 Task: Look for organic products in the category "Mozzarella".
Action: Mouse moved to (850, 318)
Screenshot: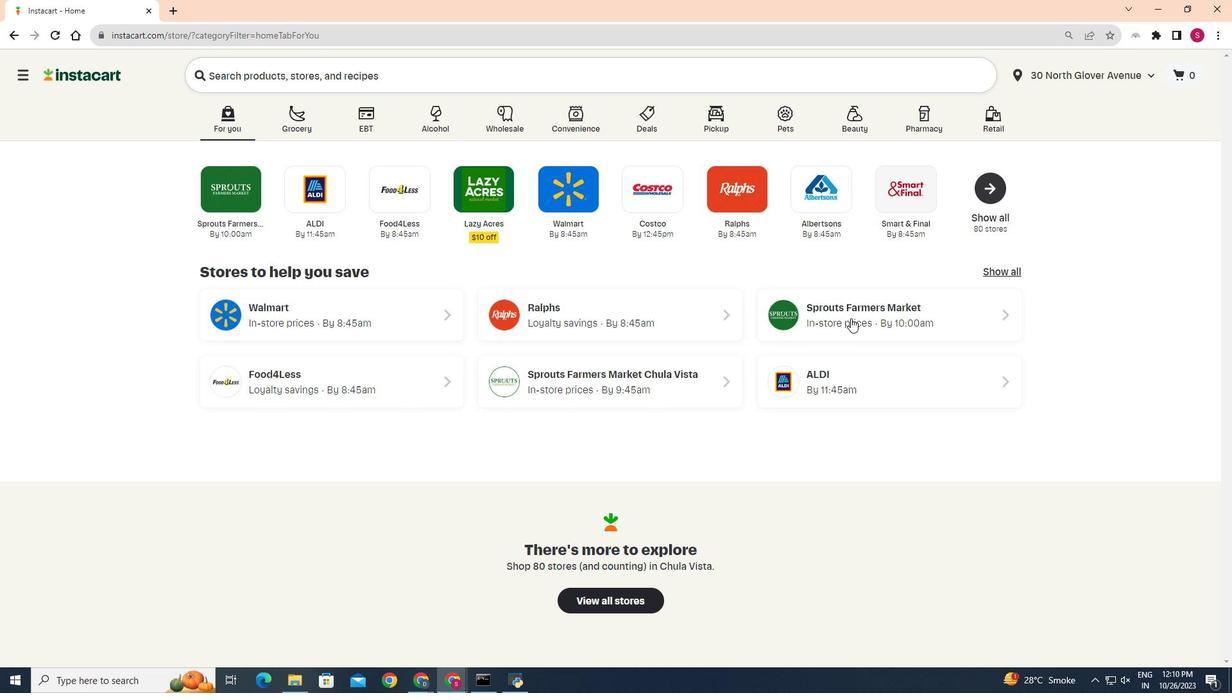 
Action: Mouse pressed left at (850, 318)
Screenshot: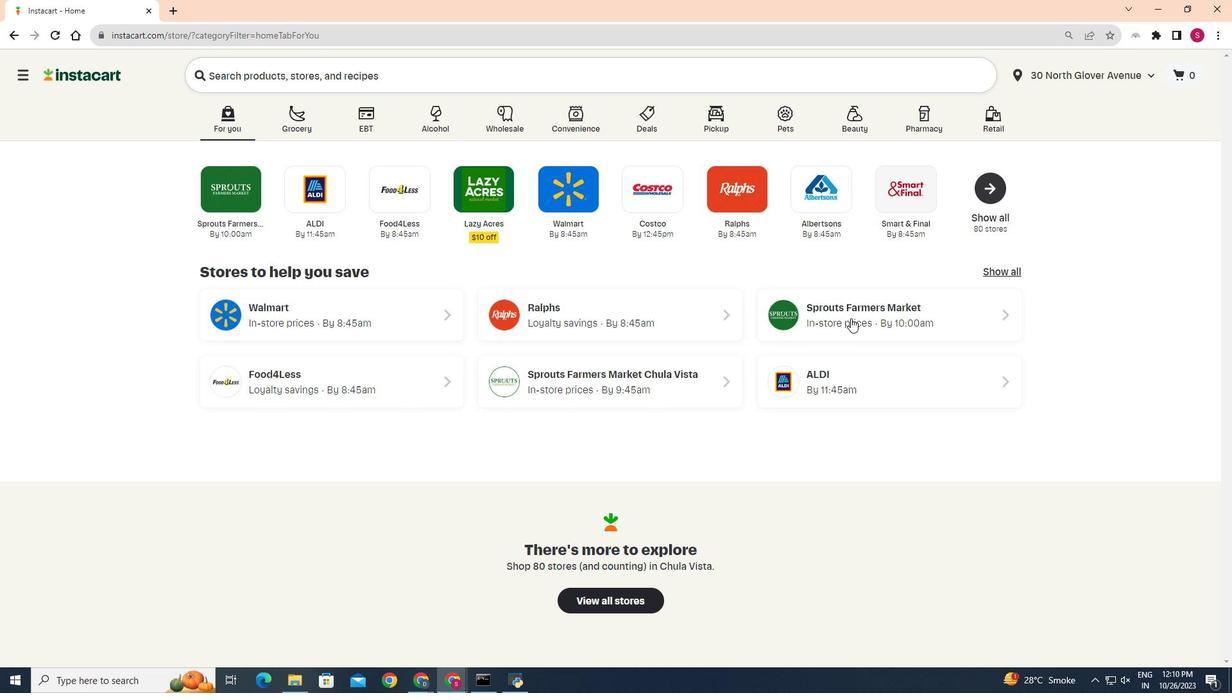 
Action: Mouse moved to (29, 536)
Screenshot: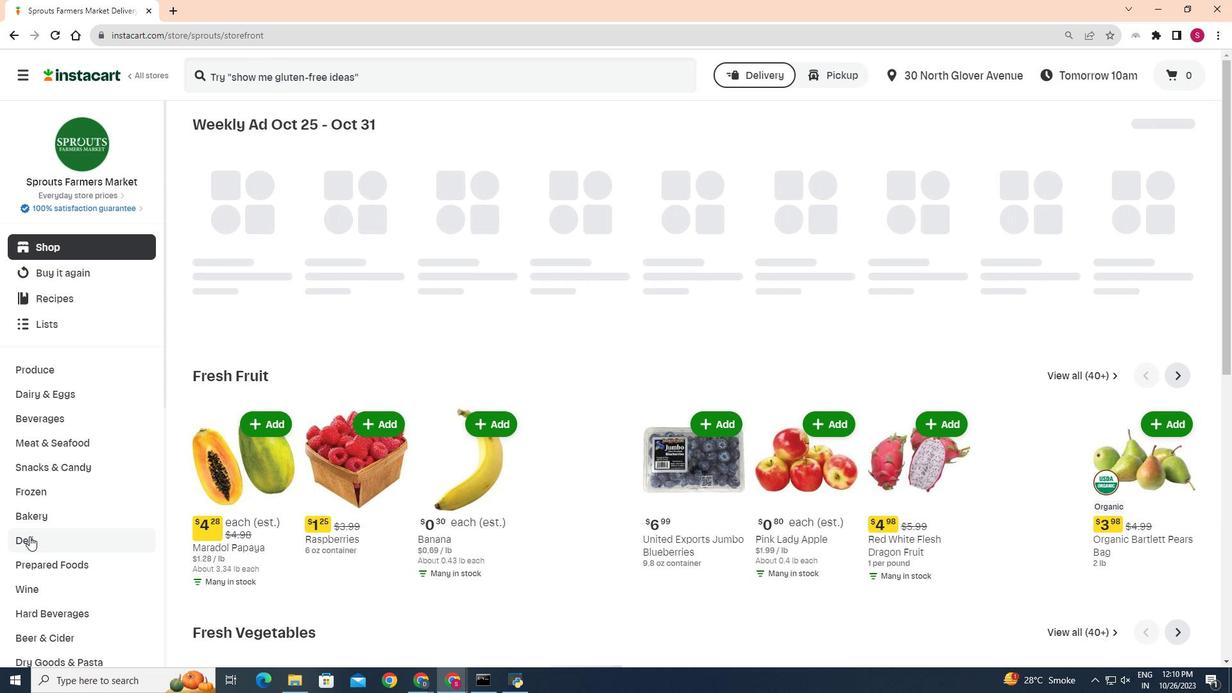 
Action: Mouse pressed left at (29, 536)
Screenshot: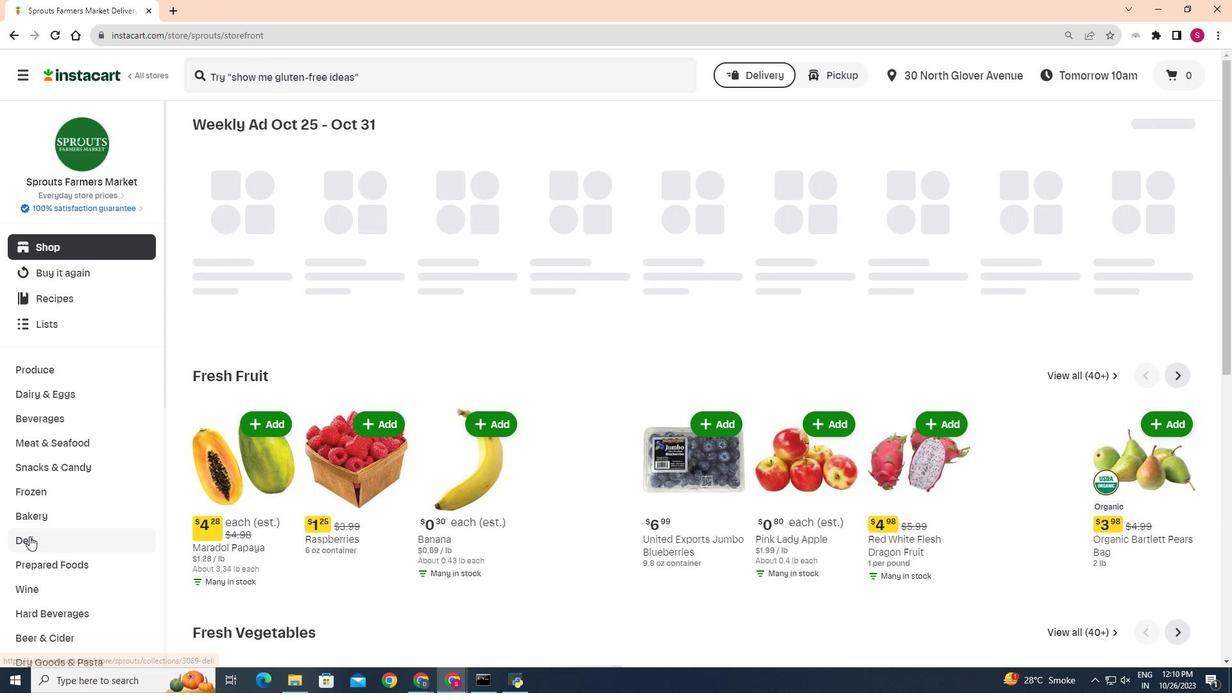 
Action: Mouse moved to (339, 155)
Screenshot: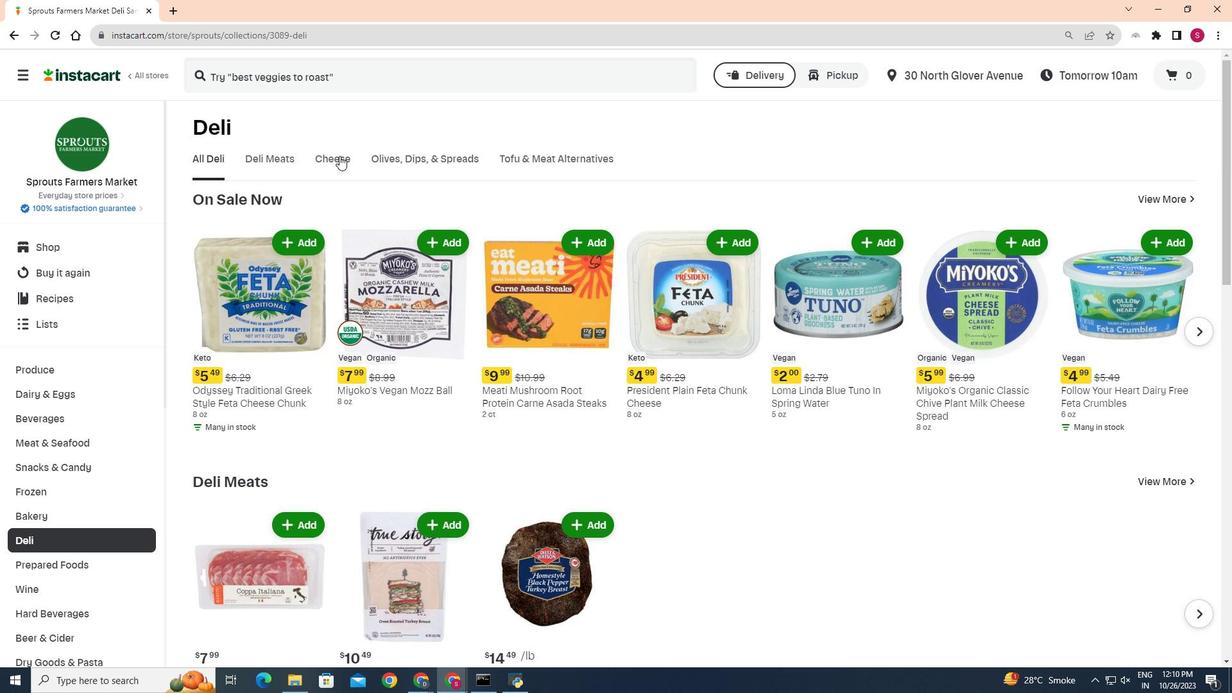 
Action: Mouse pressed left at (339, 155)
Screenshot: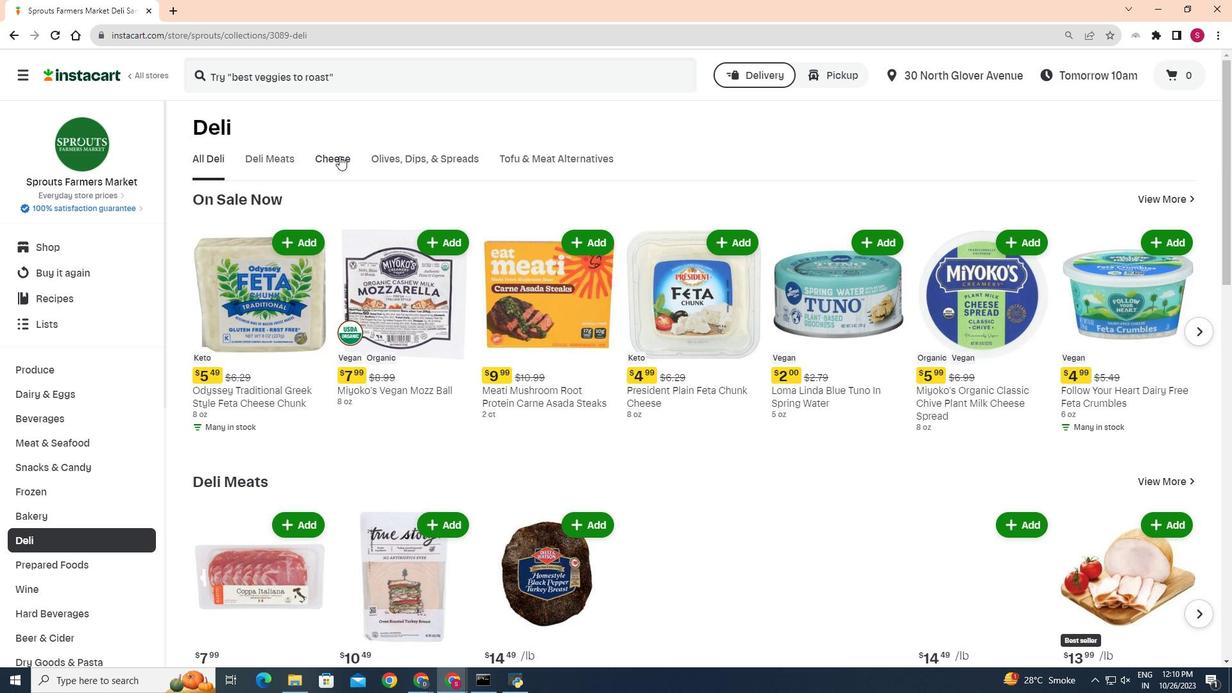 
Action: Mouse moved to (523, 204)
Screenshot: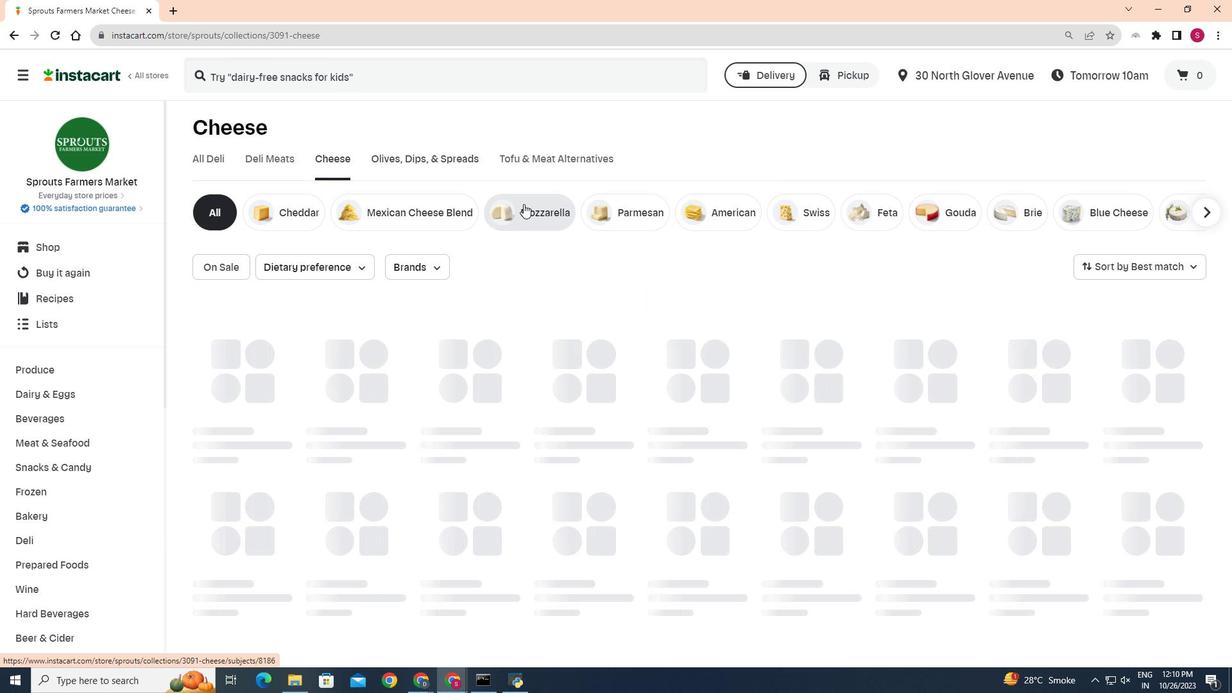
Action: Mouse pressed left at (523, 204)
Screenshot: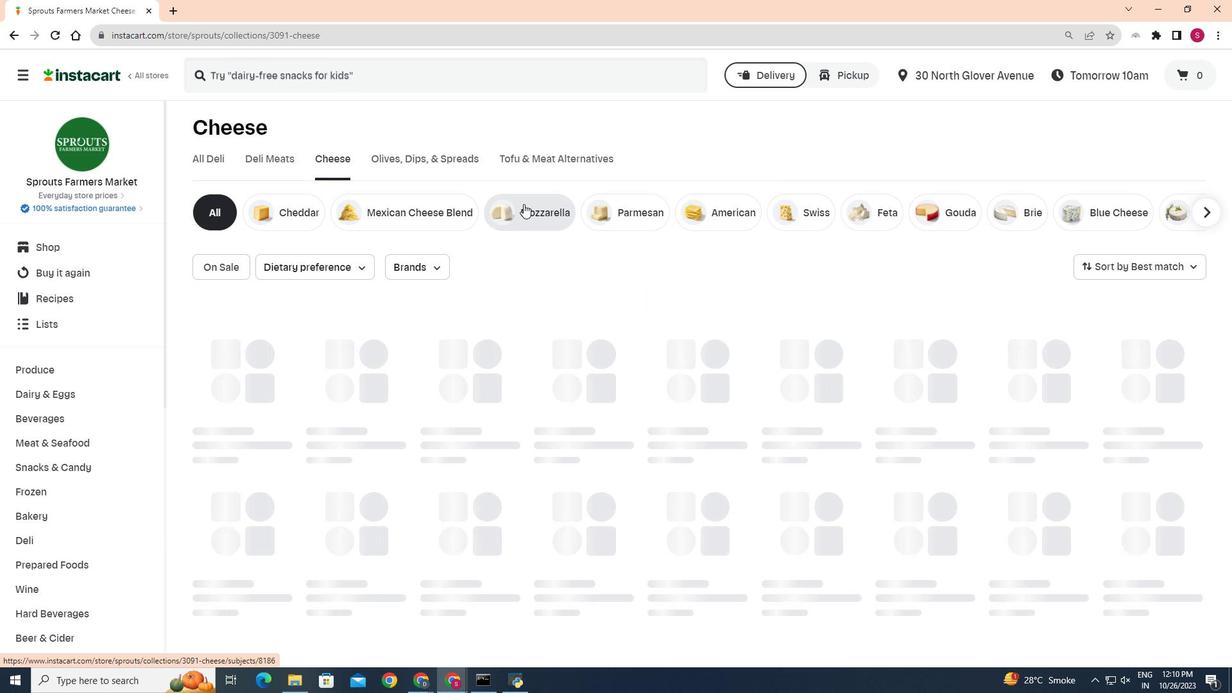 
Action: Mouse moved to (347, 264)
Screenshot: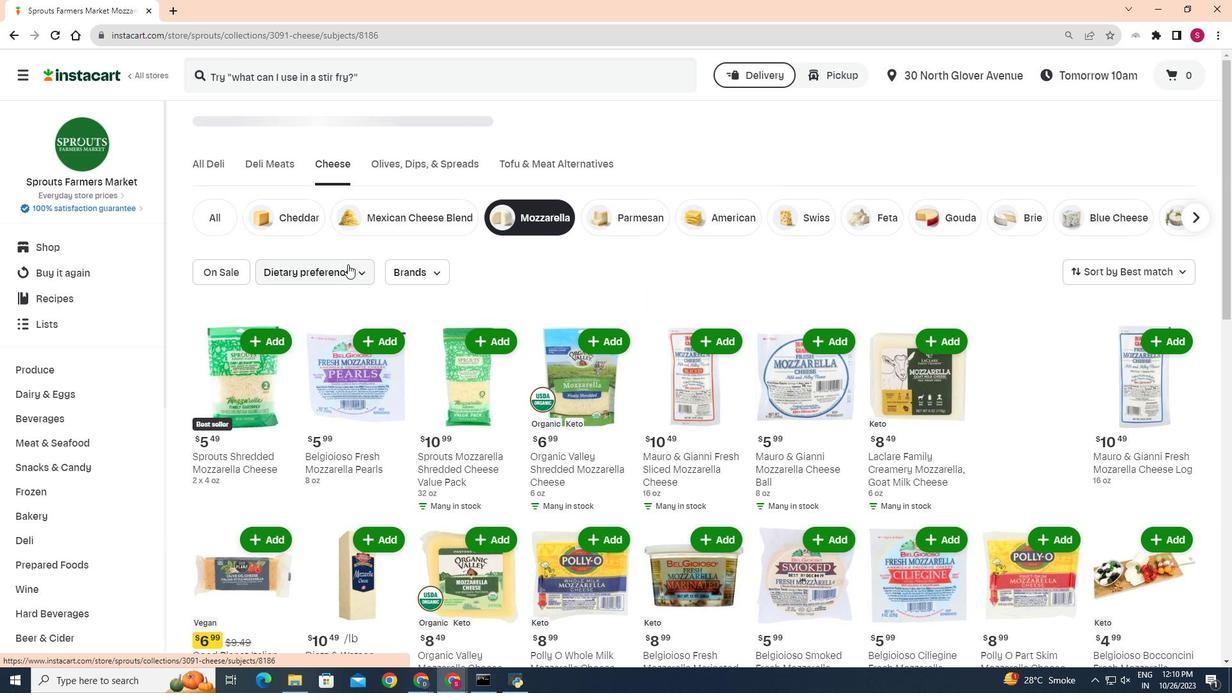 
Action: Mouse pressed left at (347, 264)
Screenshot: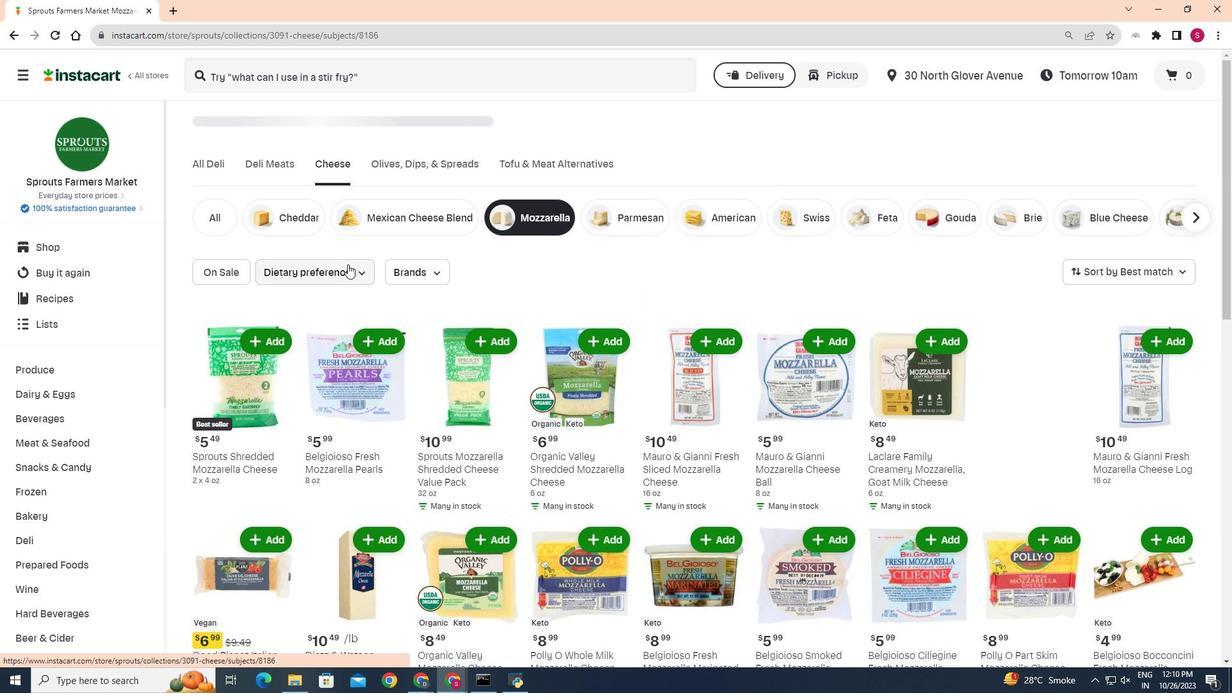 
Action: Mouse moved to (332, 300)
Screenshot: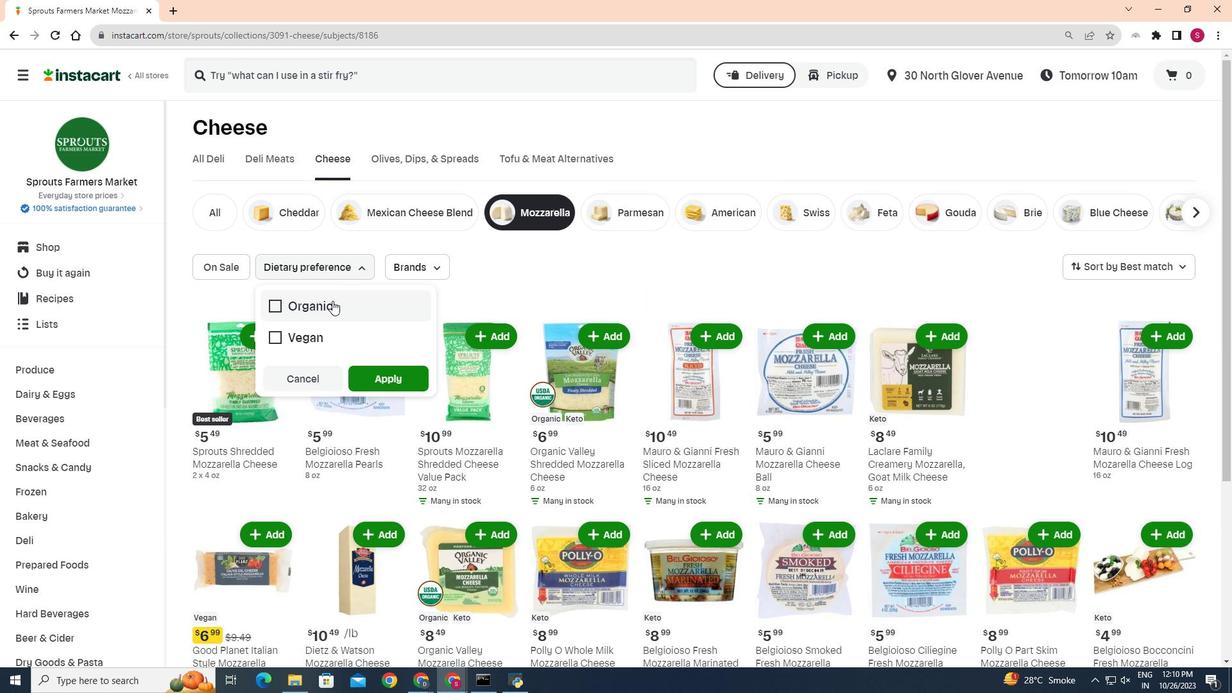 
Action: Mouse pressed left at (332, 300)
Screenshot: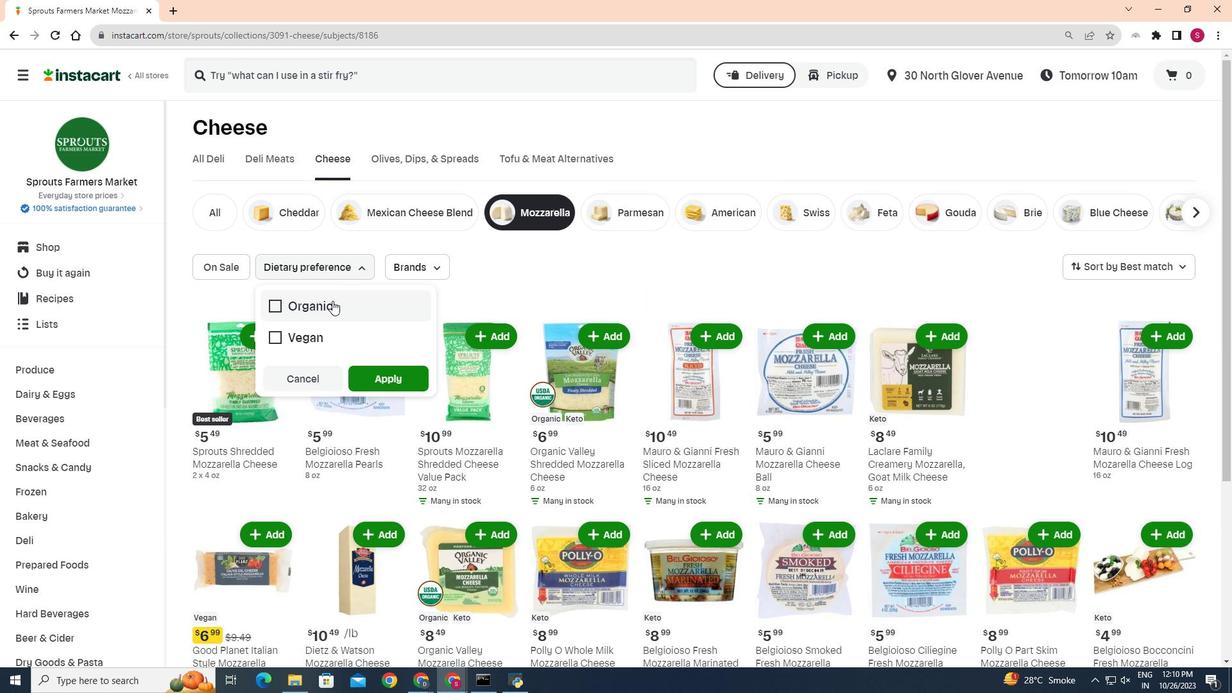 
Action: Mouse moved to (352, 370)
Screenshot: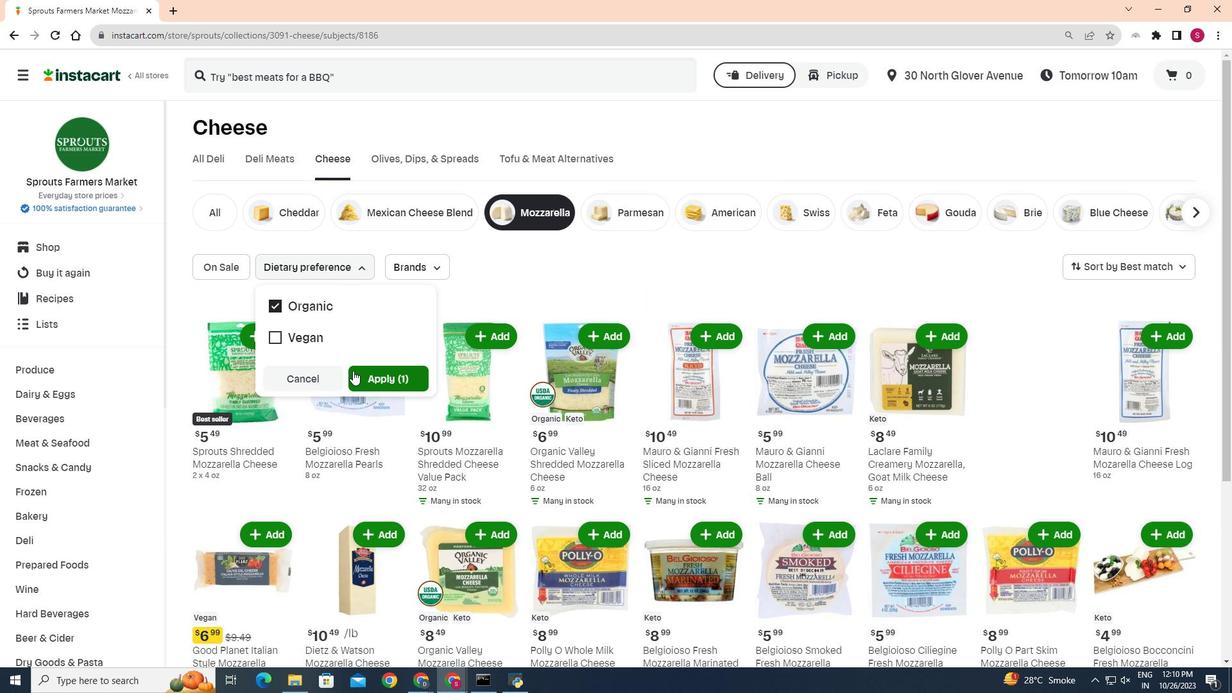 
Action: Mouse pressed left at (352, 370)
Screenshot: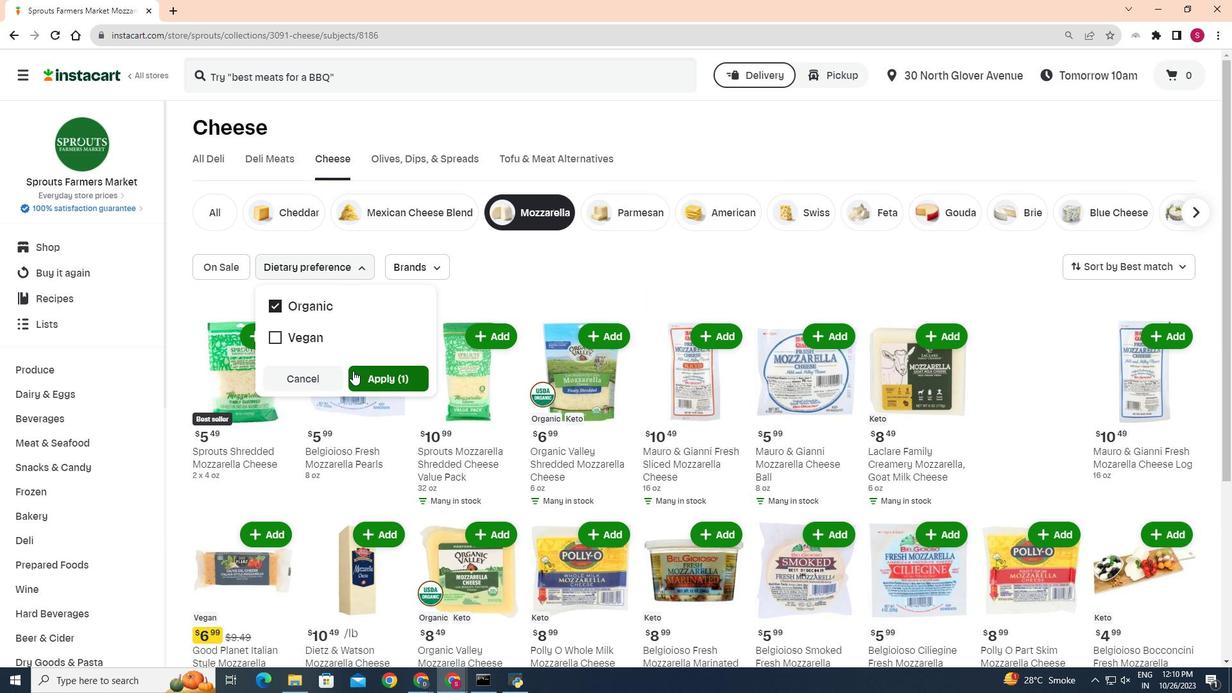 
Action: Mouse moved to (553, 313)
Screenshot: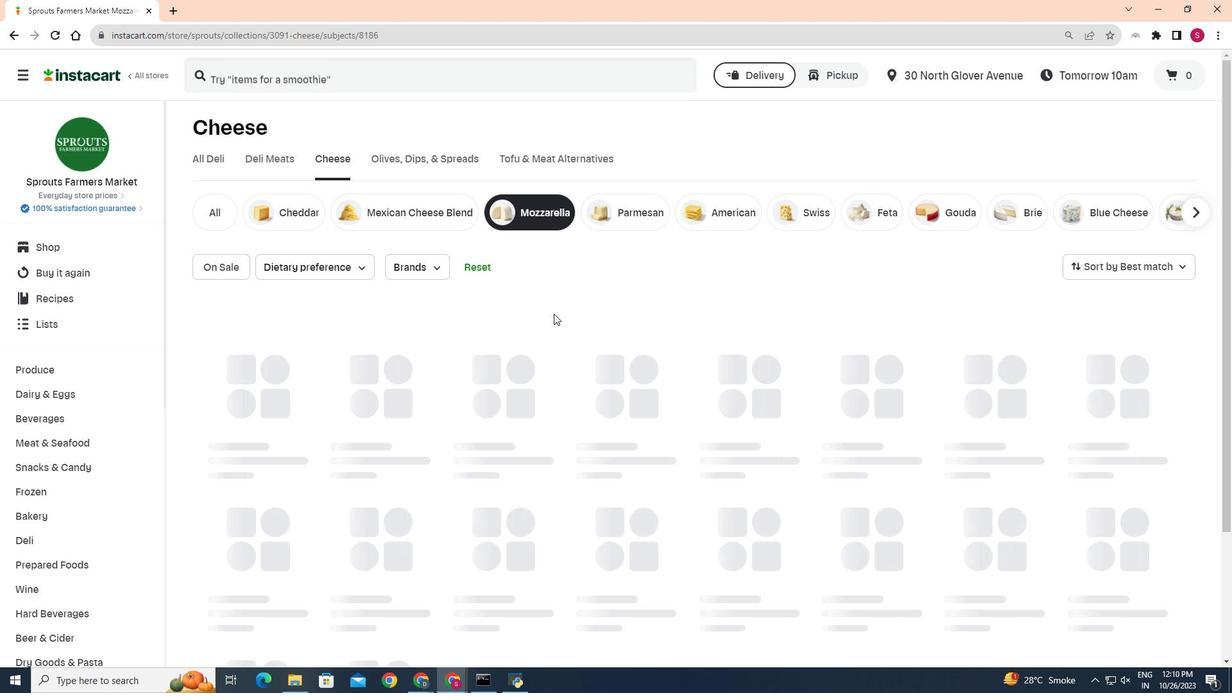 
